 Task: Create a new field with title Stage with name TrendSetter with field type as Single-select and options as Not Started, In Progress and Complete.
Action: Mouse moved to (78, 266)
Screenshot: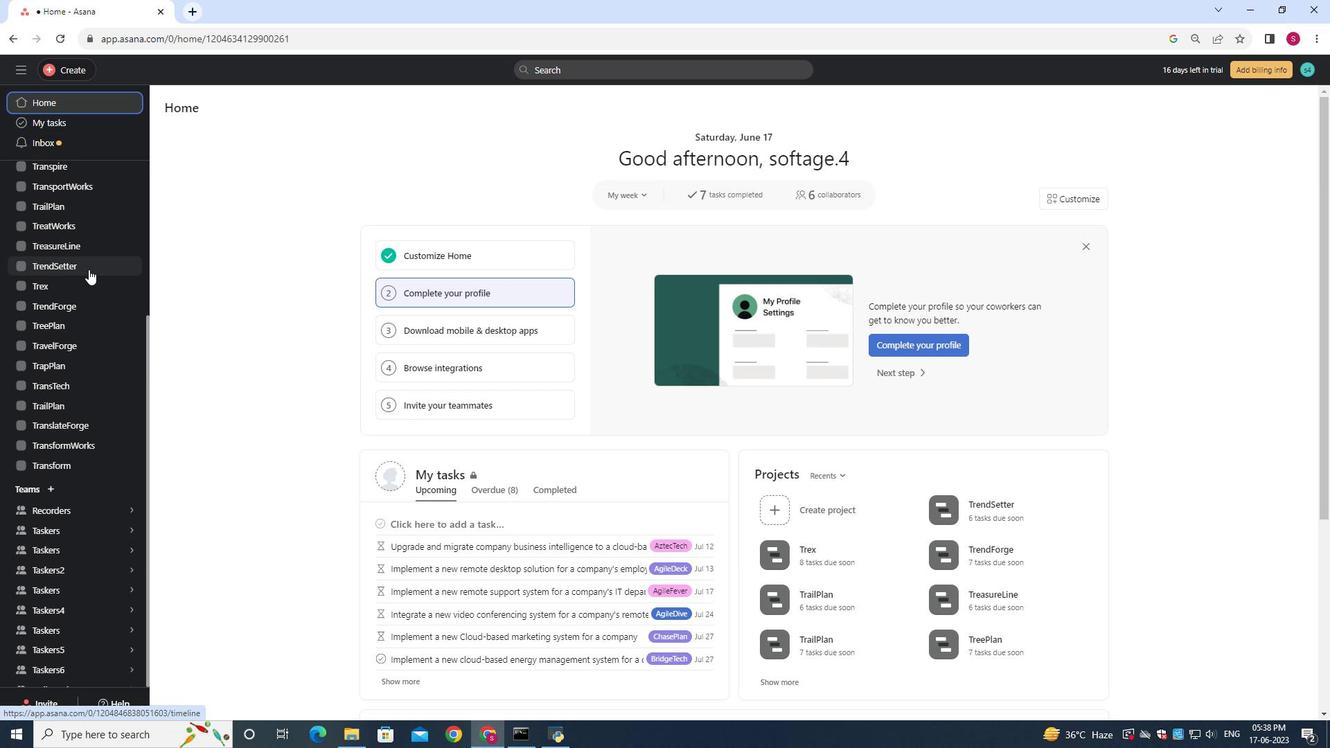 
Action: Mouse pressed left at (78, 266)
Screenshot: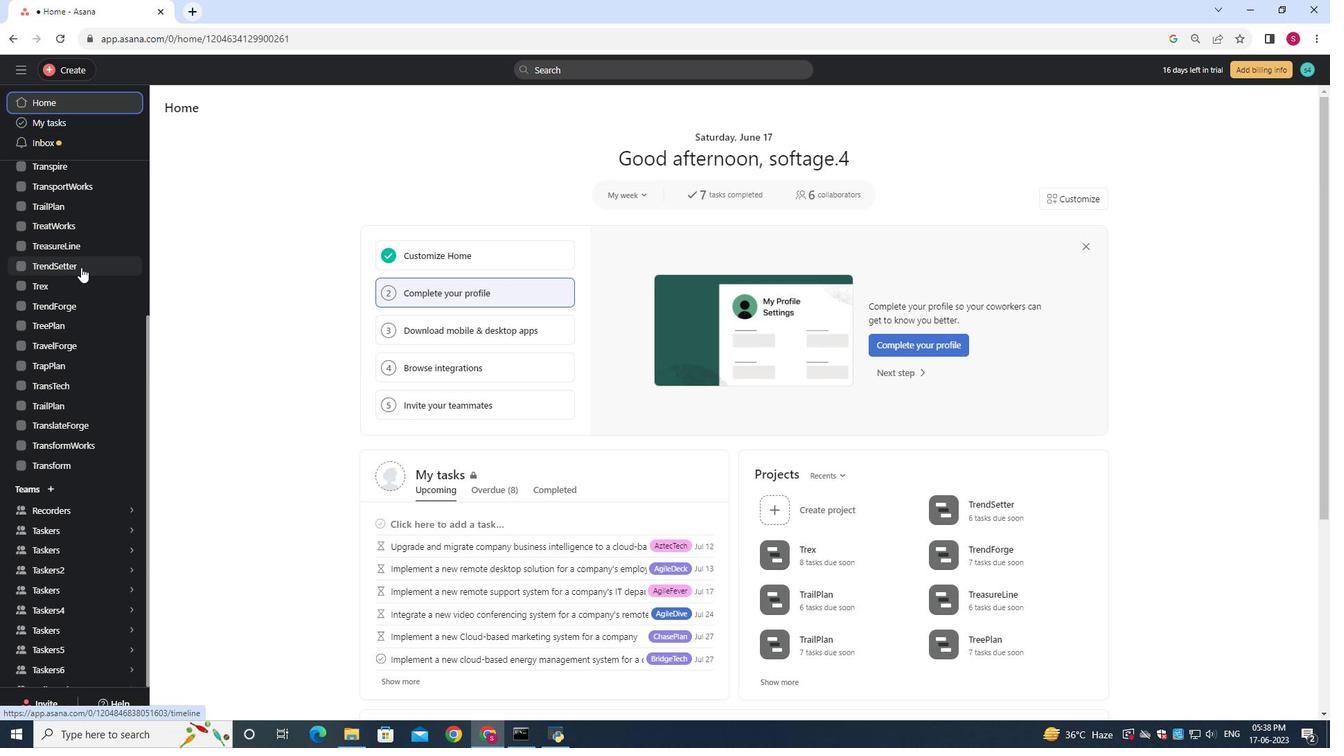 
Action: Mouse moved to (223, 136)
Screenshot: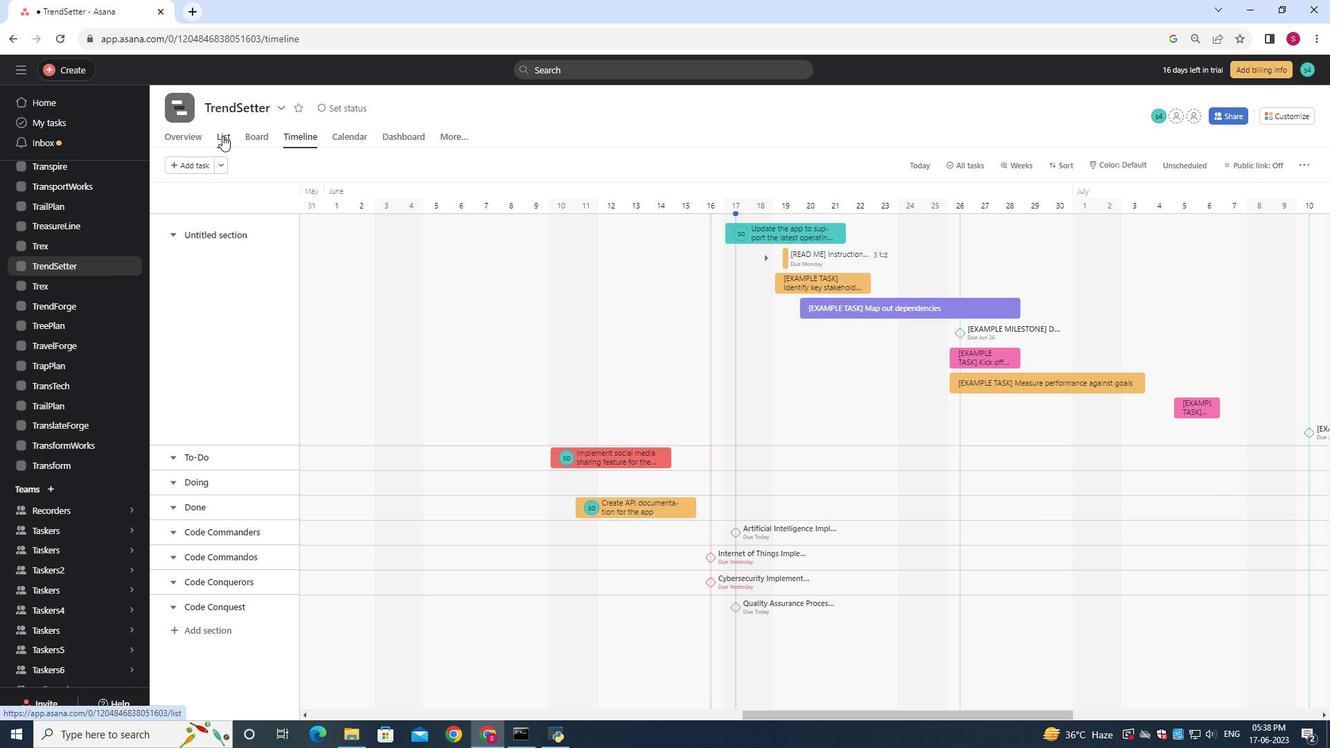 
Action: Mouse pressed left at (223, 136)
Screenshot: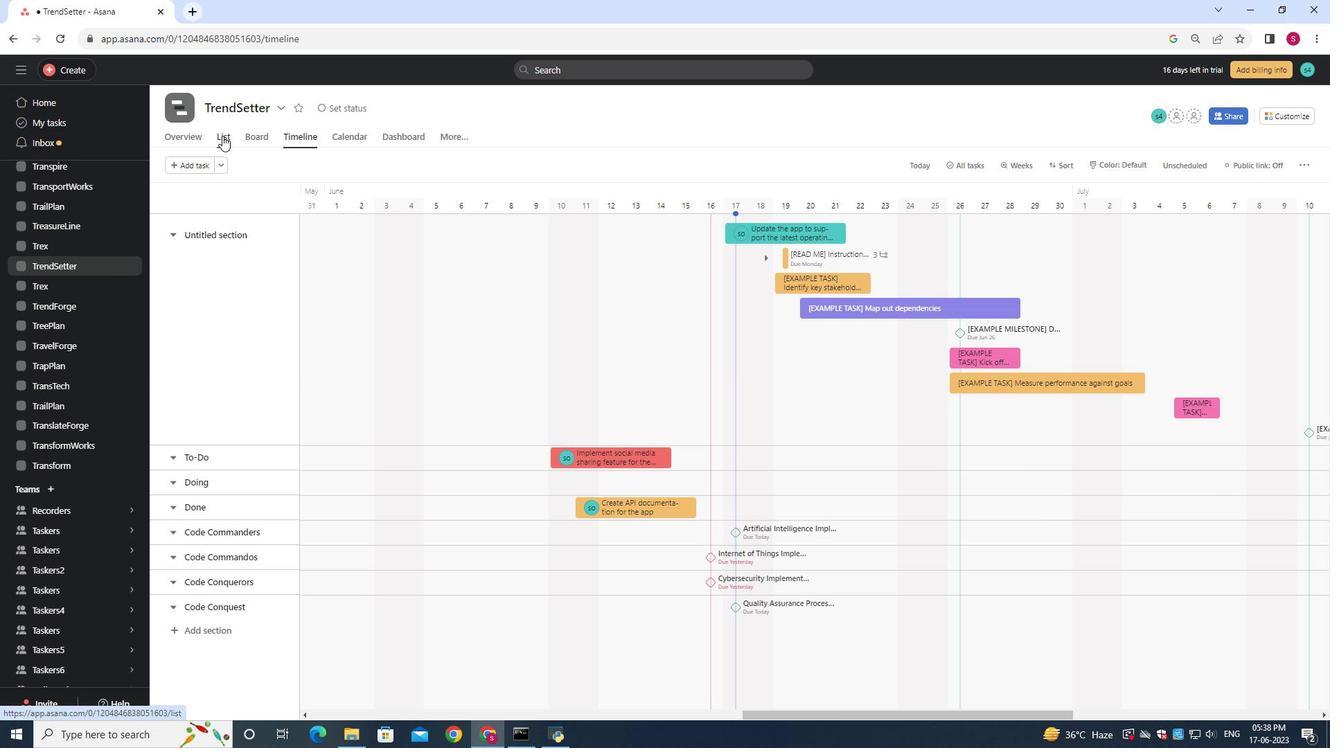 
Action: Mouse moved to (932, 193)
Screenshot: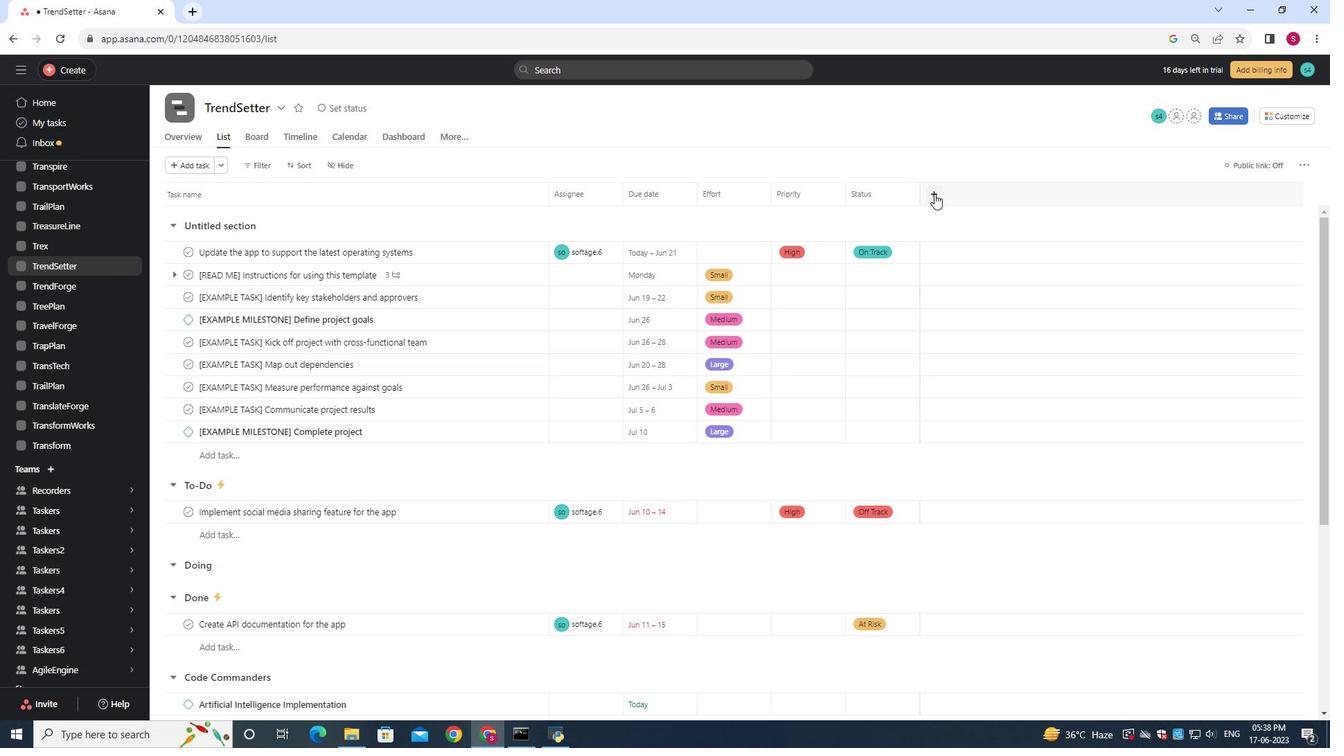 
Action: Mouse pressed left at (932, 193)
Screenshot: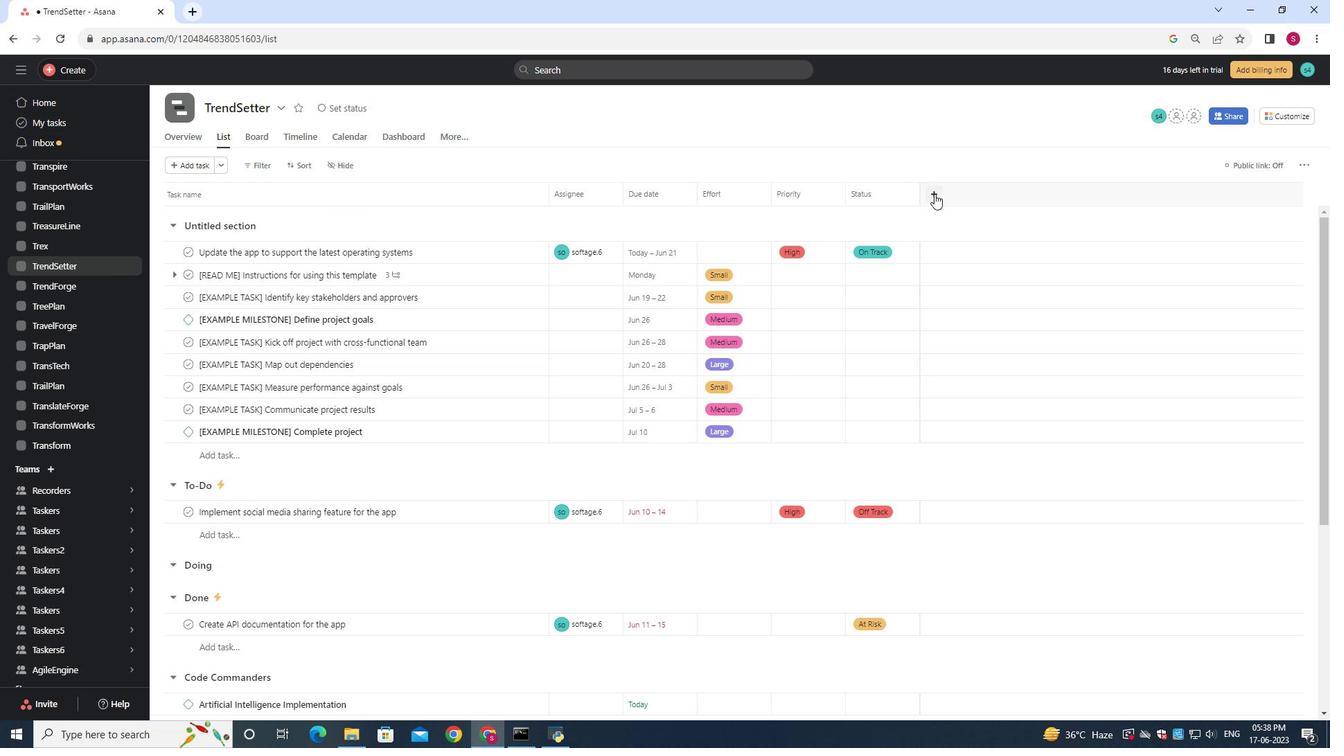 
Action: Mouse moved to (968, 337)
Screenshot: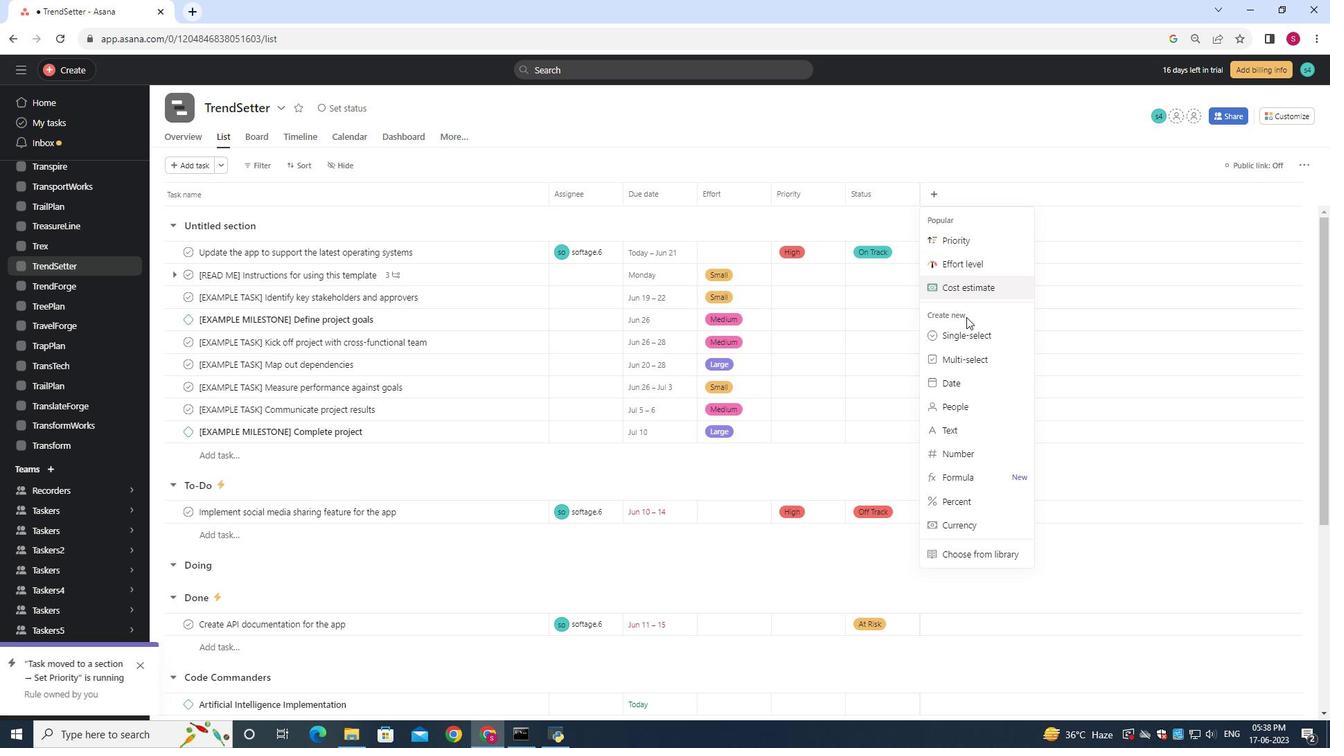
Action: Mouse pressed left at (968, 337)
Screenshot: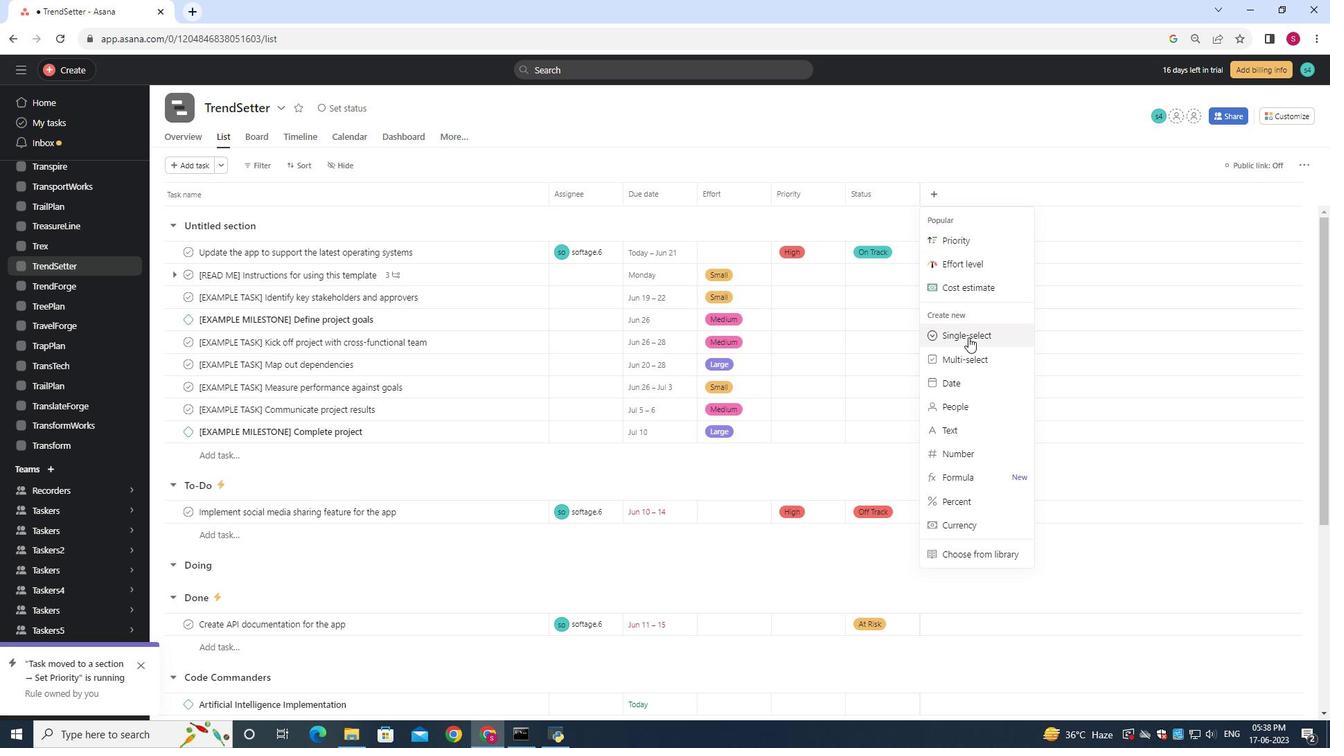 
Action: Mouse moved to (562, 203)
Screenshot: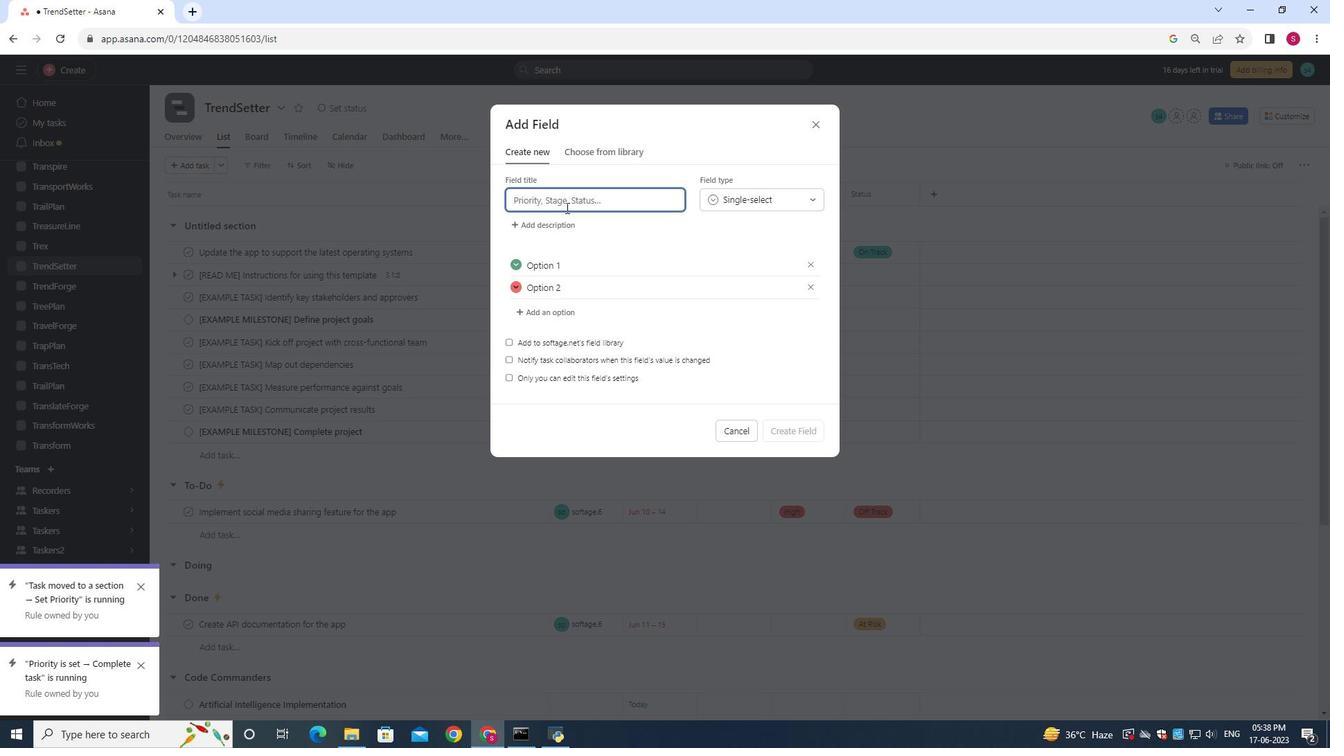 
Action: Key pressed <Key.shift><Key.shift><Key.shift><Key.shift><Key.shift><Key.shift><Key.shift><Key.shift><Key.shift><Key.shift><Key.shift><Key.shift><Key.shift><Key.shift><Key.shift><Key.shift><Key.shift><Key.shift><Key.shift><Key.shift><Key.shift><Key.shift><Key.shift><Key.shift><Key.shift><Key.shift><Key.shift><Key.shift><Key.shift><Key.shift><Key.shift><Key.shift><Key.shift><Key.shift><Key.shift><Key.shift><Key.shift><Key.shift><Key.shift><Key.shift><Key.shift><Key.shift><Key.shift><Key.shift><Key.shift><Key.shift><Key.shift><Key.shift><Key.shift><Key.shift><Key.shift><Key.shift><Key.shift><Key.shift><Key.shift><Key.shift><Key.shift><Key.shift><Key.shift><Key.shift><Key.shift><Key.shift><Key.shift><Key.shift><Key.shift><Key.shift><Key.shift><Key.shift><Key.shift><Key.shift><Key.shift><Key.shift><Key.shift><Key.shift><Key.shift><Key.shift><Key.shift><Key.shift><Key.shift><Key.shift><Key.shift><Key.shift><Key.shift><Key.shift><Key.shift><Key.shift><Key.shift><Key.shift><Key.shift><Key.shift><Key.shift><Key.shift><Key.shift><Key.shift><Key.shift><Key.shift><Key.shift><Key.shift><Key.shift><Key.shift><Key.shift><Key.shift><Key.shift><Key.shift><Key.shift><Key.shift><Key.shift><Key.shift><Key.shift><Key.shift><Key.shift><Key.shift><Key.shift><Key.shift><Key.shift><Key.shift><Key.shift><Key.shift><Key.shift><Key.shift><Key.shift><Key.shift><Key.shift><Key.shift><Key.shift><Key.shift><Key.shift><Key.shift><Key.shift><Key.shift><Key.shift><Key.shift><Key.shift><Key.shift><Key.shift>S<Key.shift><Key.backspace>Trend<Key.shift>Setter
Screenshot: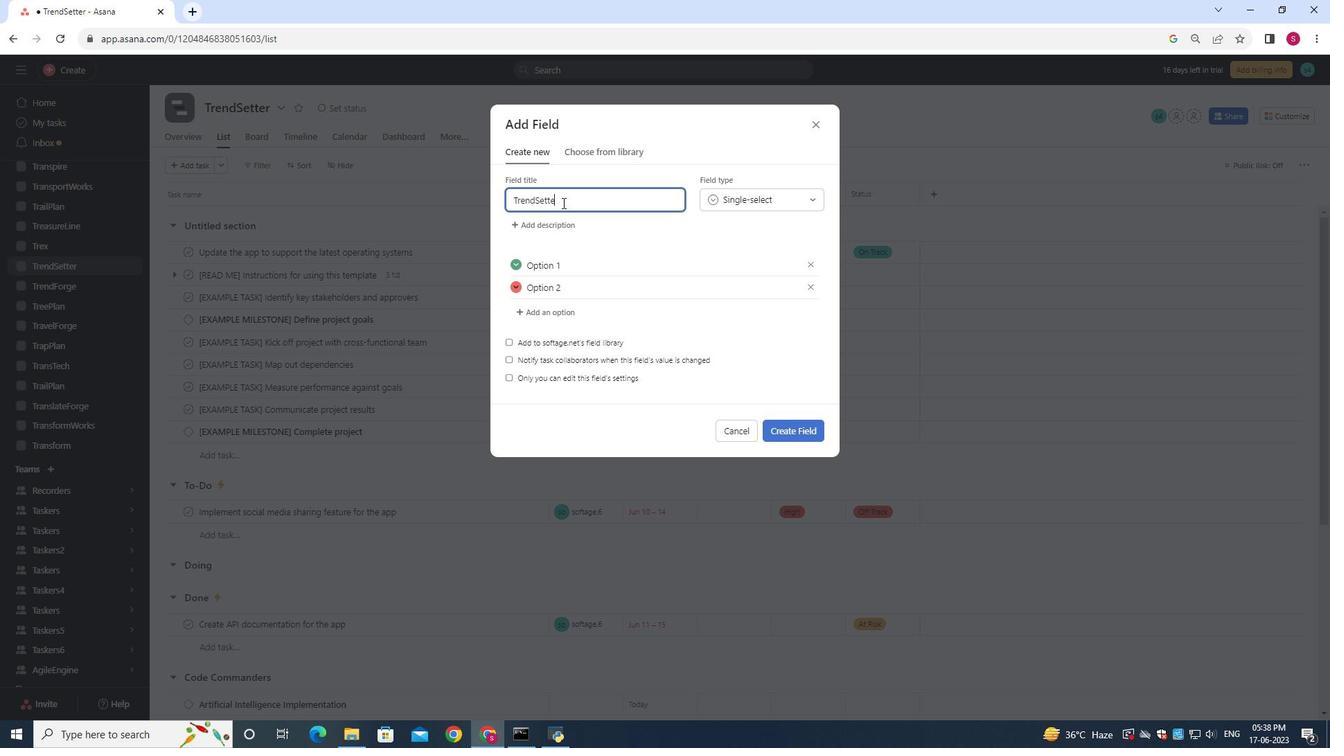 
Action: Mouse moved to (810, 266)
Screenshot: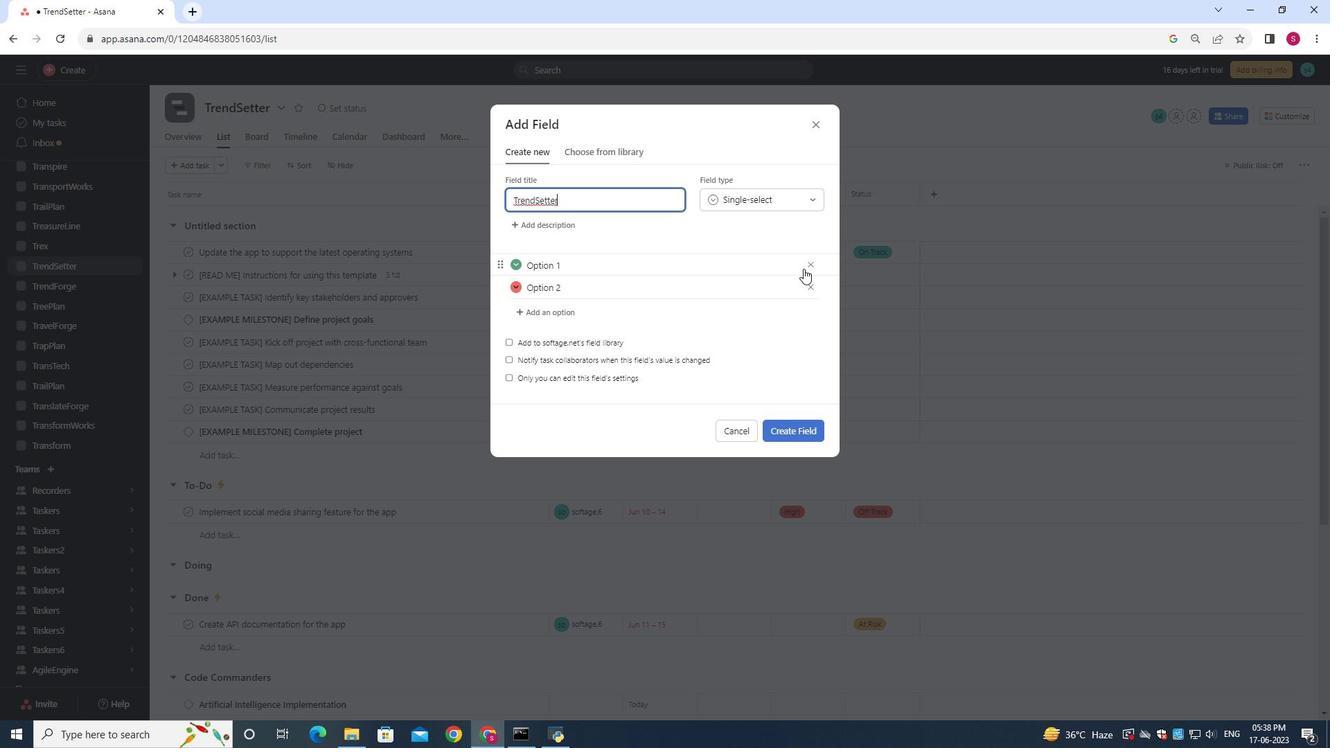 
Action: Mouse pressed left at (810, 266)
Screenshot: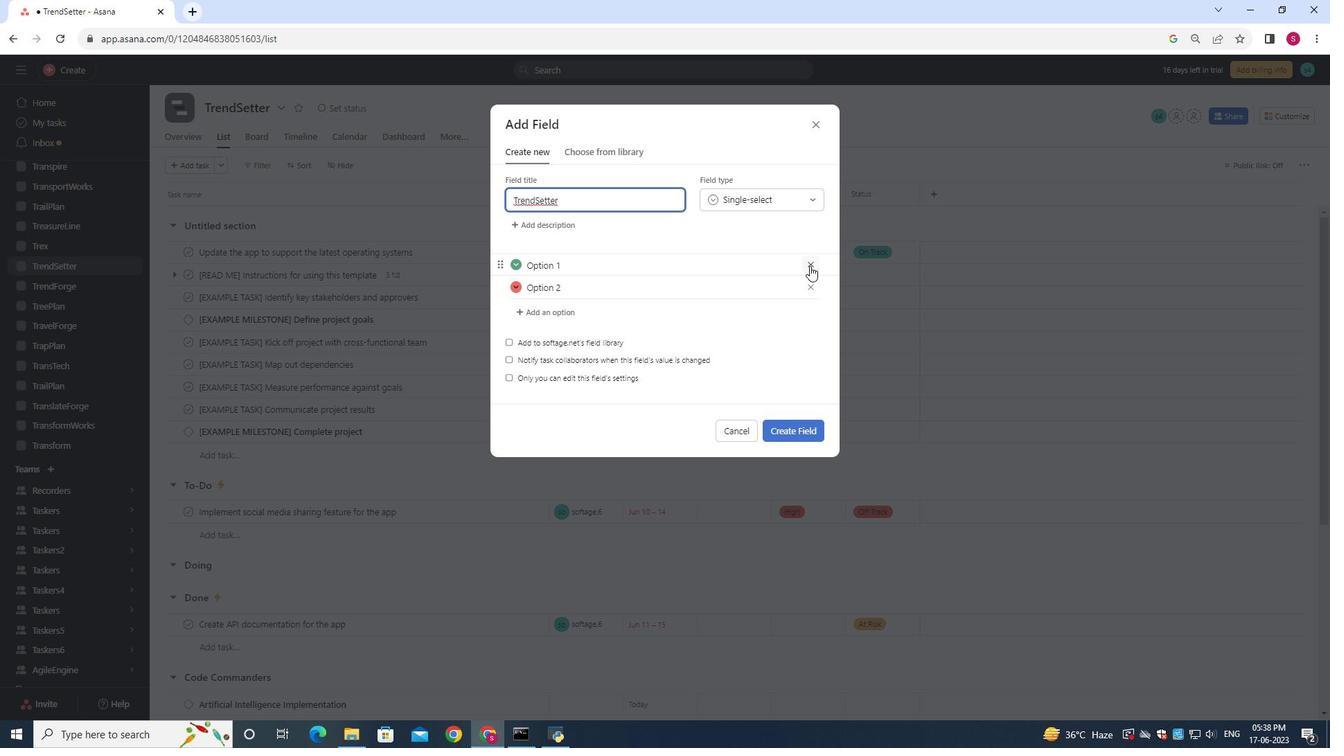 
Action: Mouse moved to (812, 261)
Screenshot: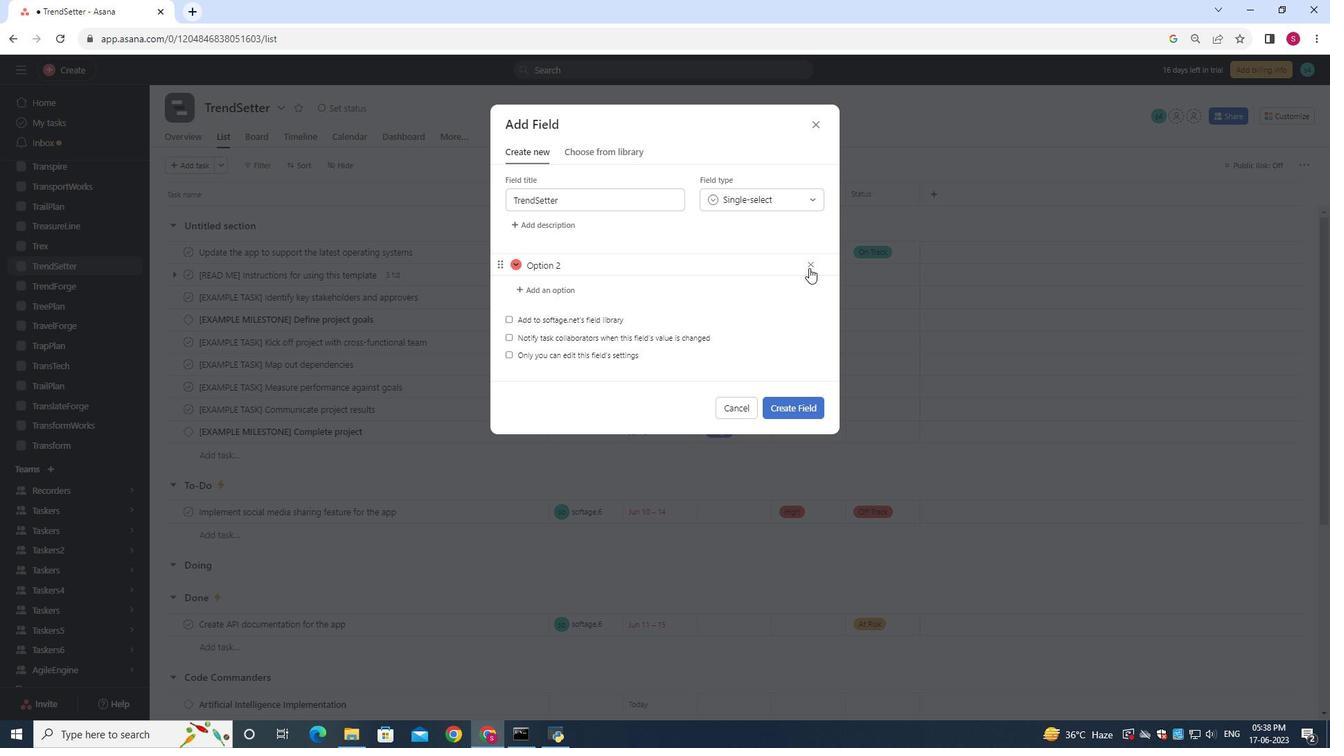 
Action: Mouse pressed left at (812, 261)
Screenshot: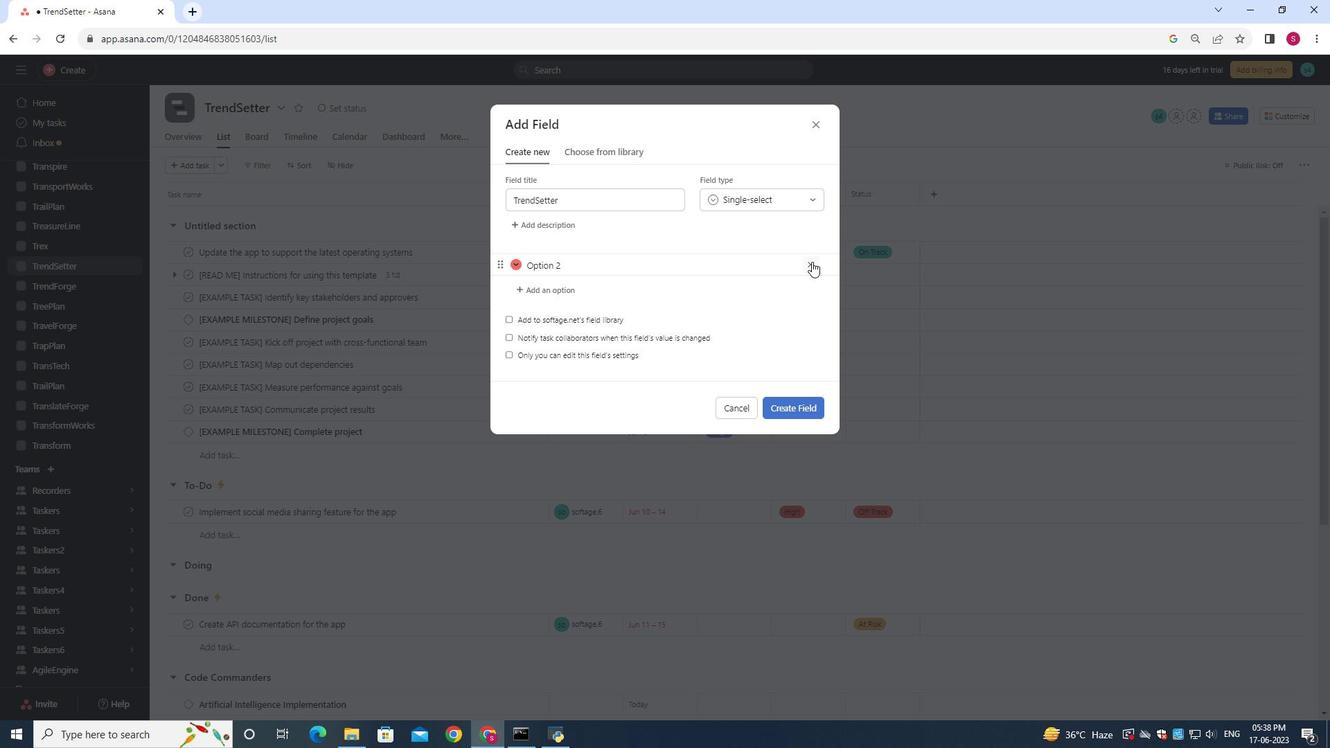 
Action: Mouse moved to (557, 293)
Screenshot: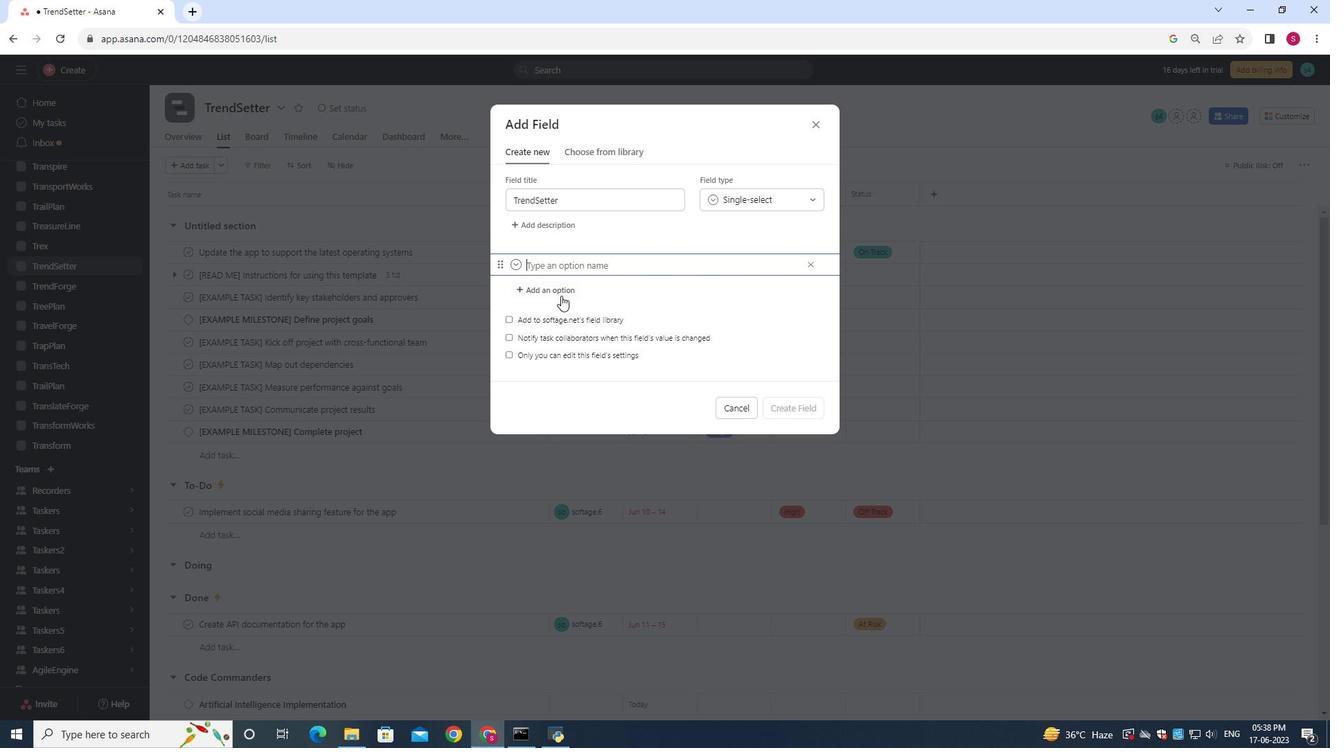
Action: Mouse pressed left at (557, 293)
Screenshot: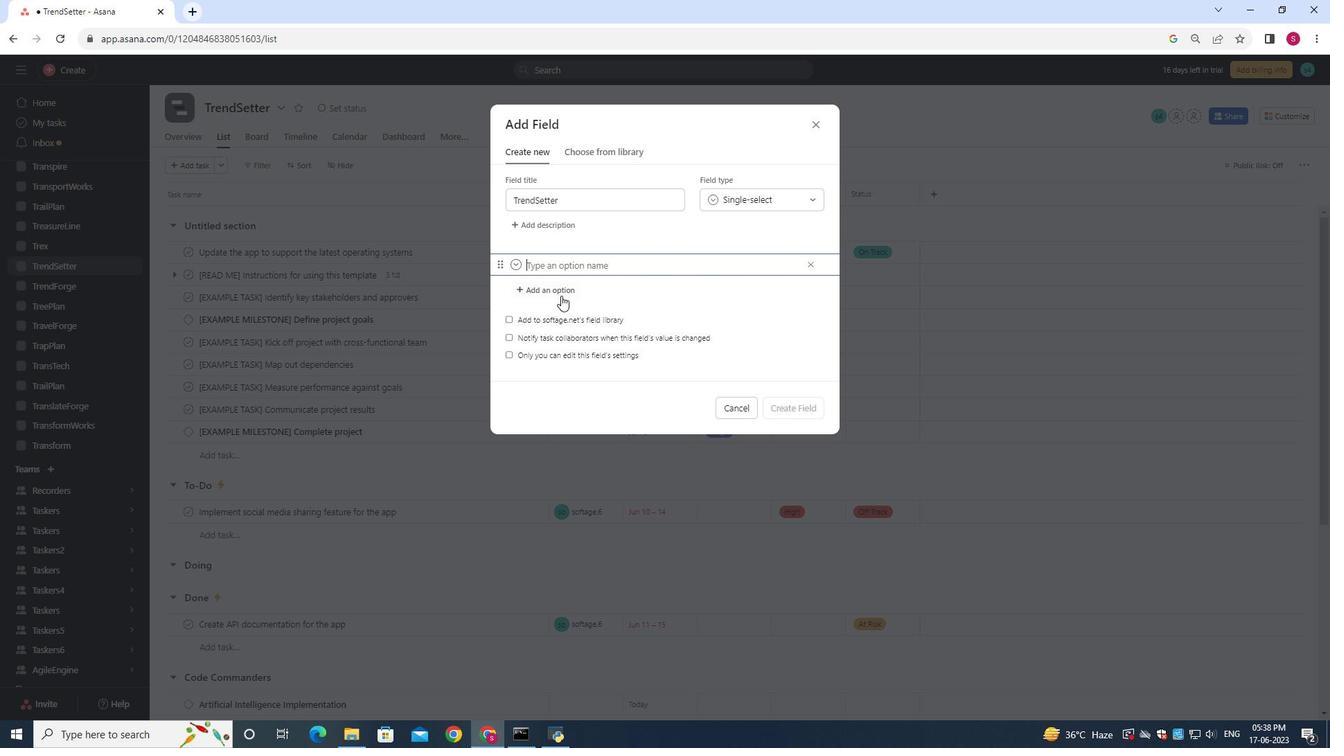 
Action: Mouse moved to (566, 266)
Screenshot: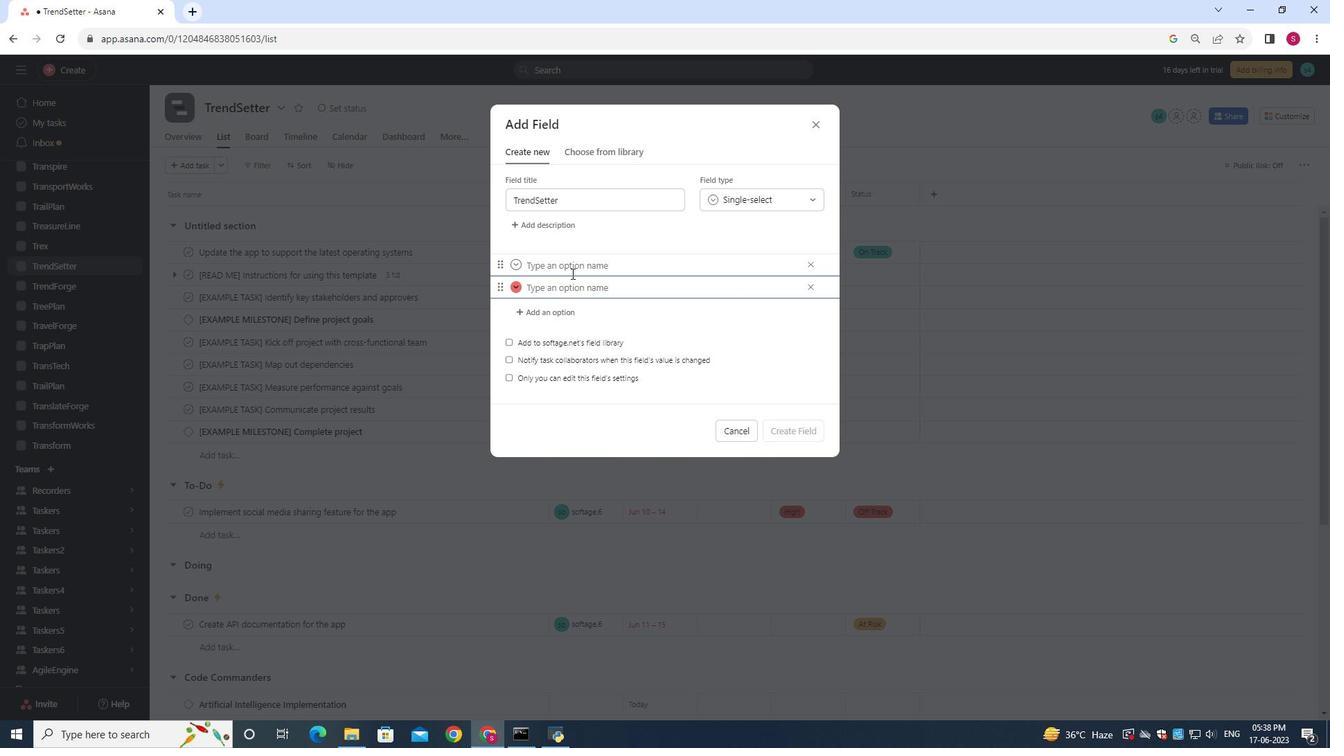
Action: Mouse pressed left at (566, 266)
Screenshot: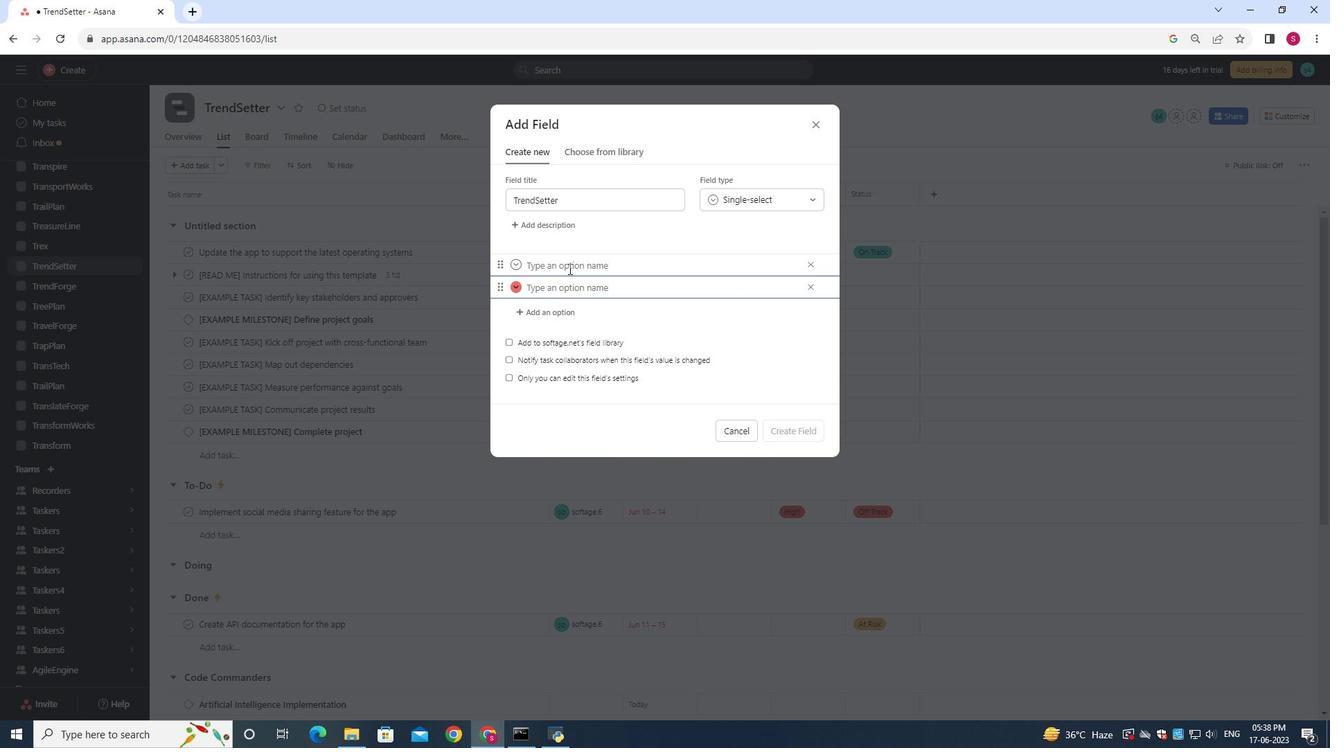 
Action: Mouse moved to (567, 266)
Screenshot: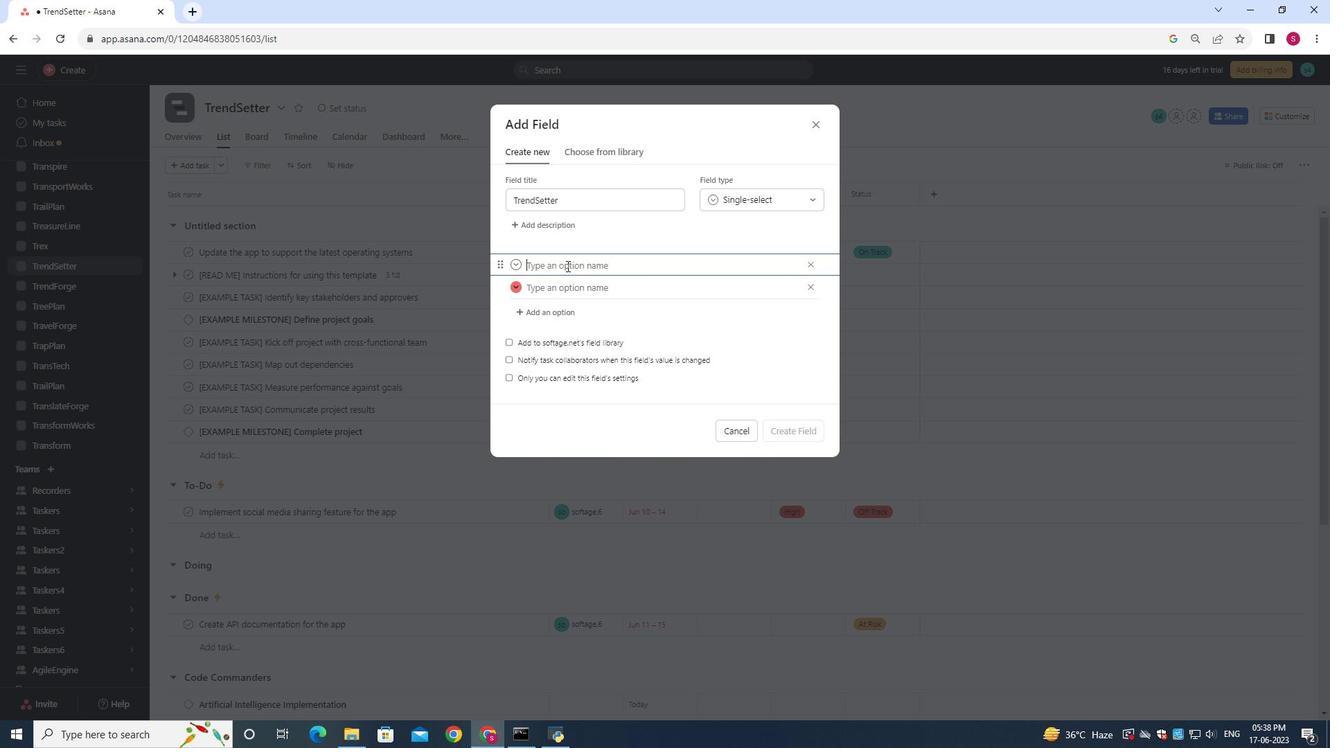 
Action: Key pressed <Key.shift>Started
Screenshot: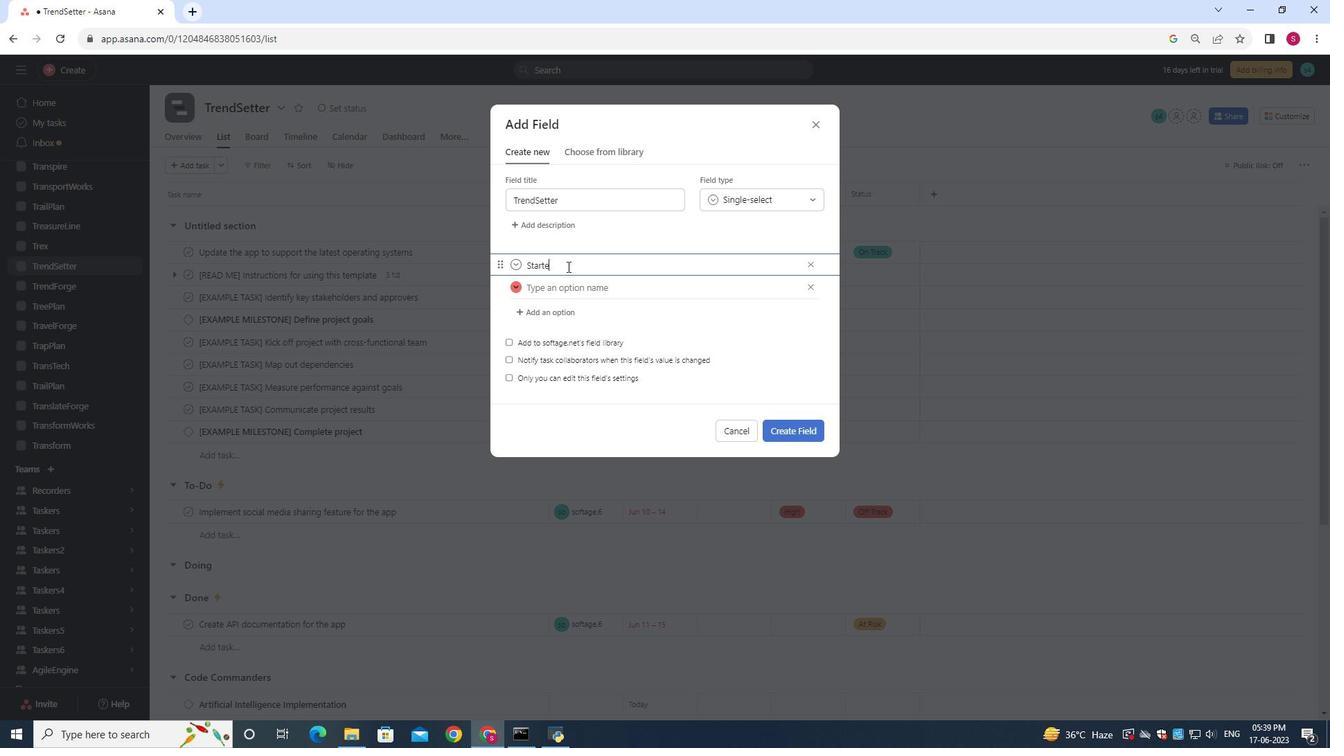
Action: Mouse moved to (561, 294)
Screenshot: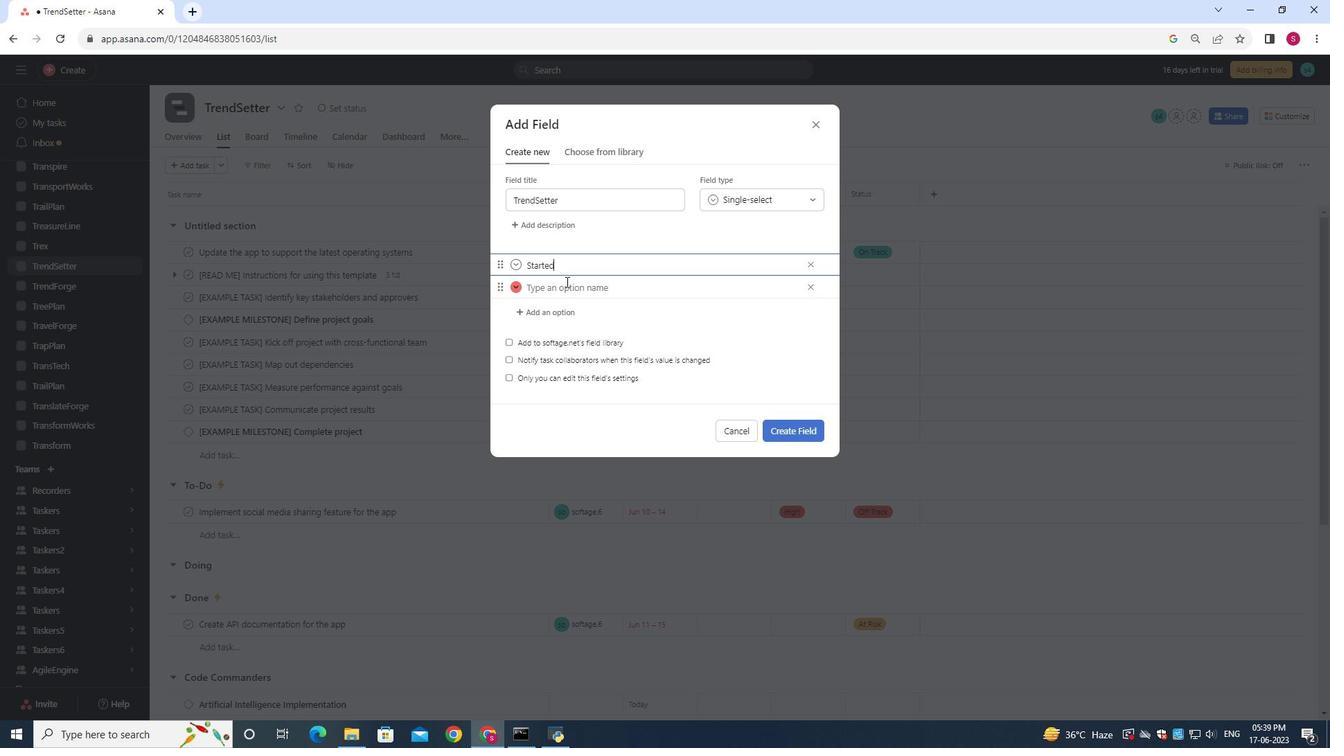
Action: Mouse pressed left at (561, 294)
Screenshot: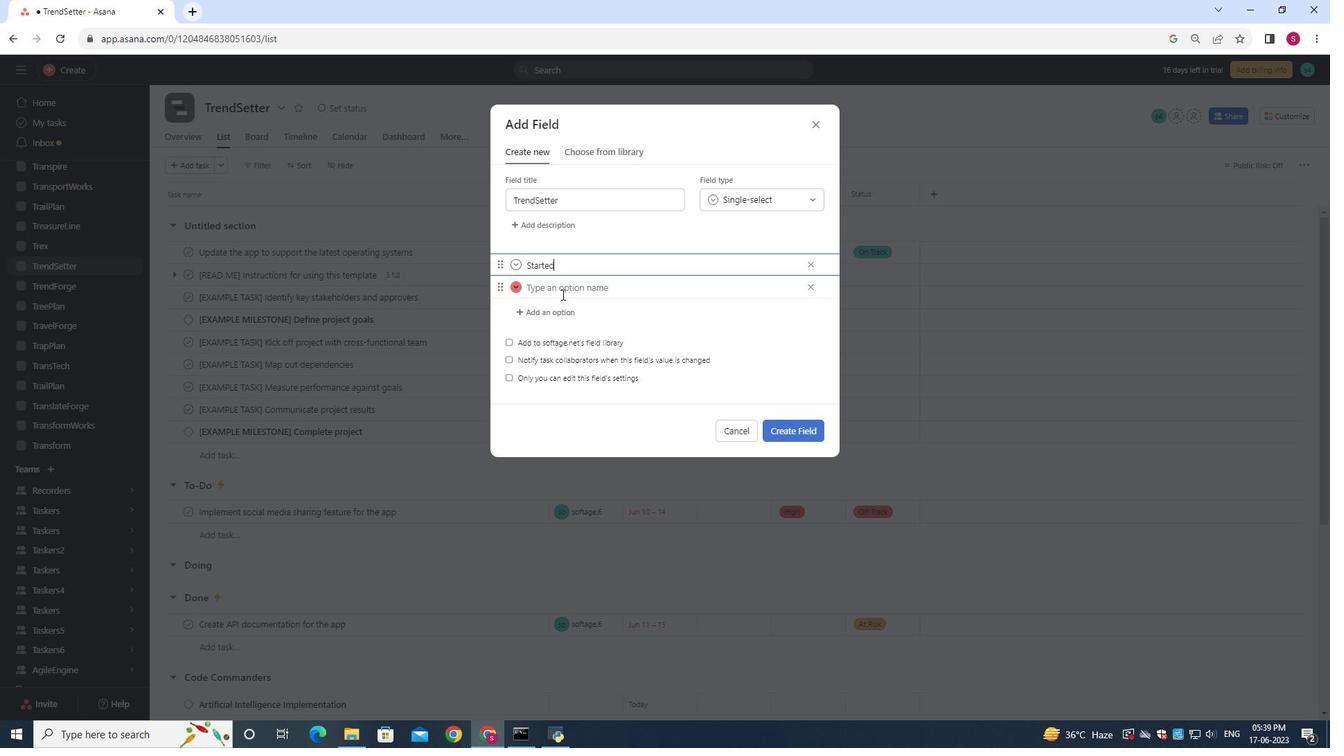 
Action: Key pressed <Key.shift><Key.shift><Key.shift><Key.shift><Key.shift><Key.shift>Progress
Screenshot: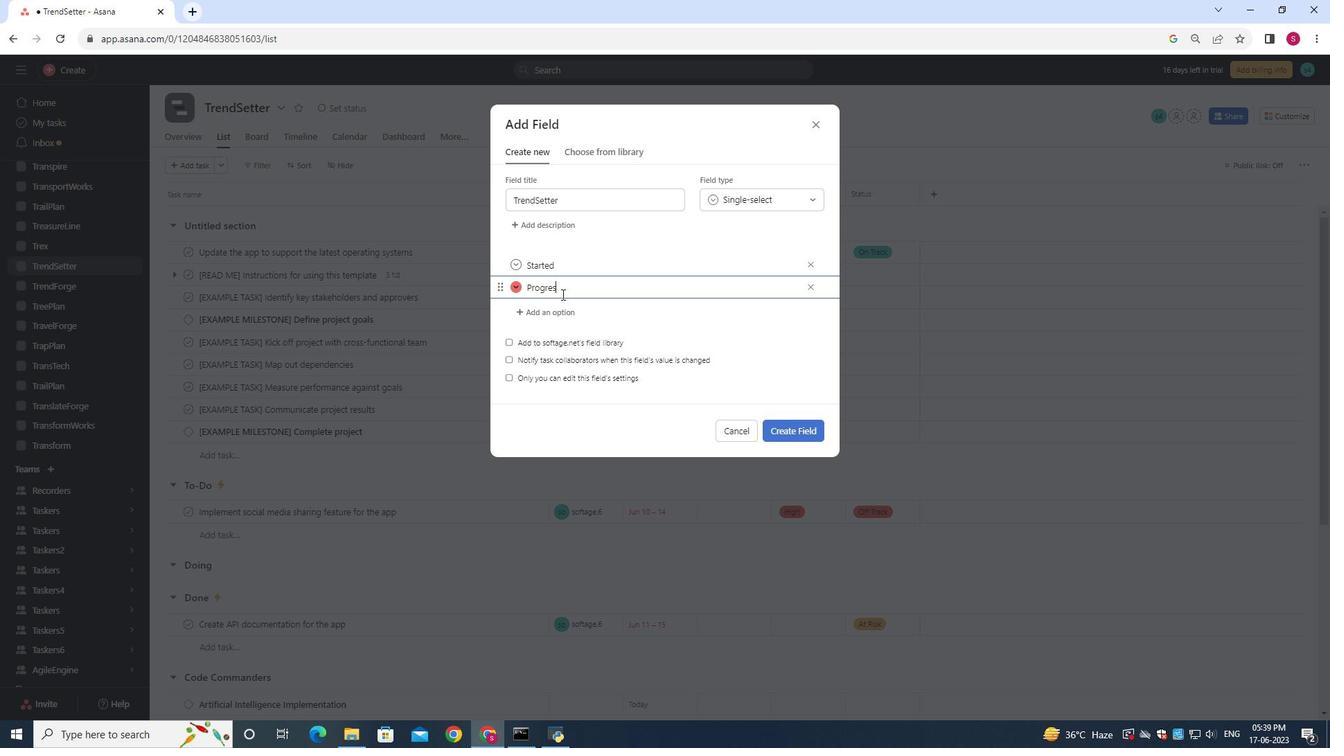 
Action: Mouse moved to (516, 306)
Screenshot: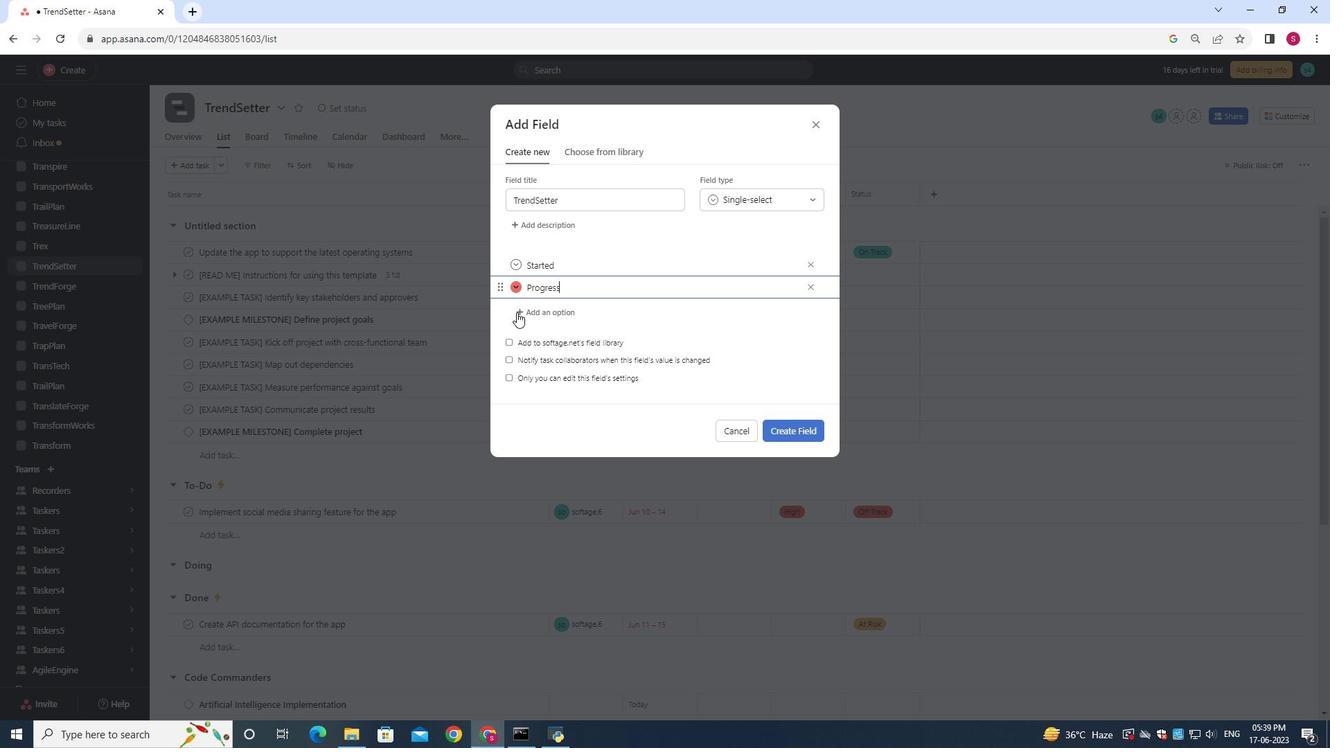 
Action: Mouse pressed left at (516, 306)
Screenshot: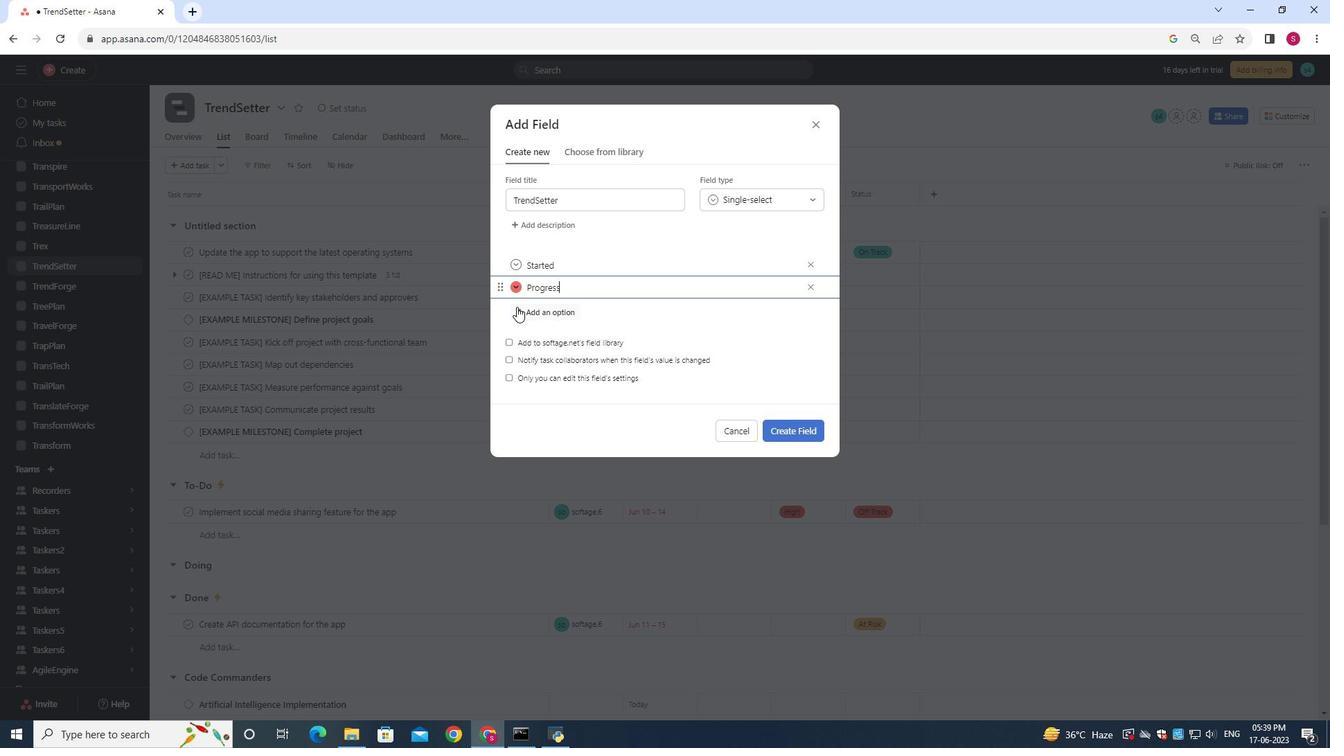 
Action: Mouse moved to (517, 306)
Screenshot: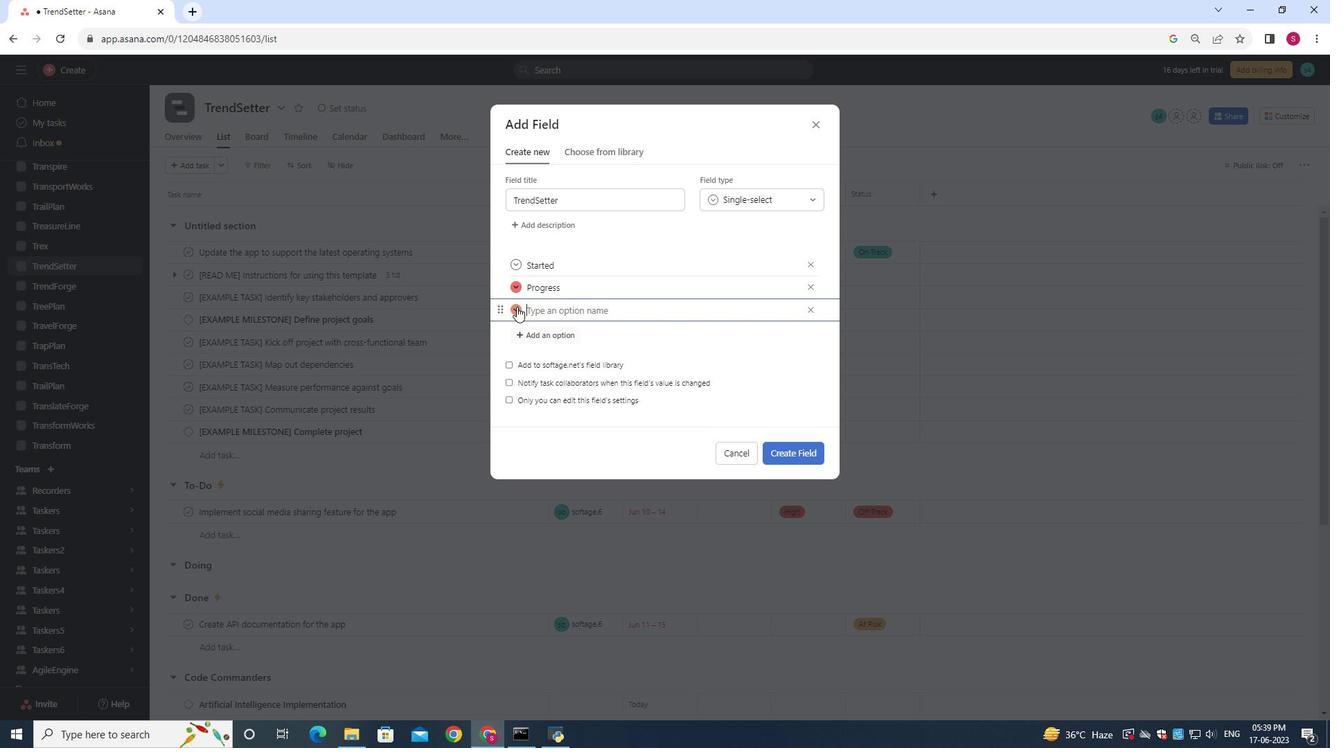 
Action: Key pressed <Key.shift>Complete
Screenshot: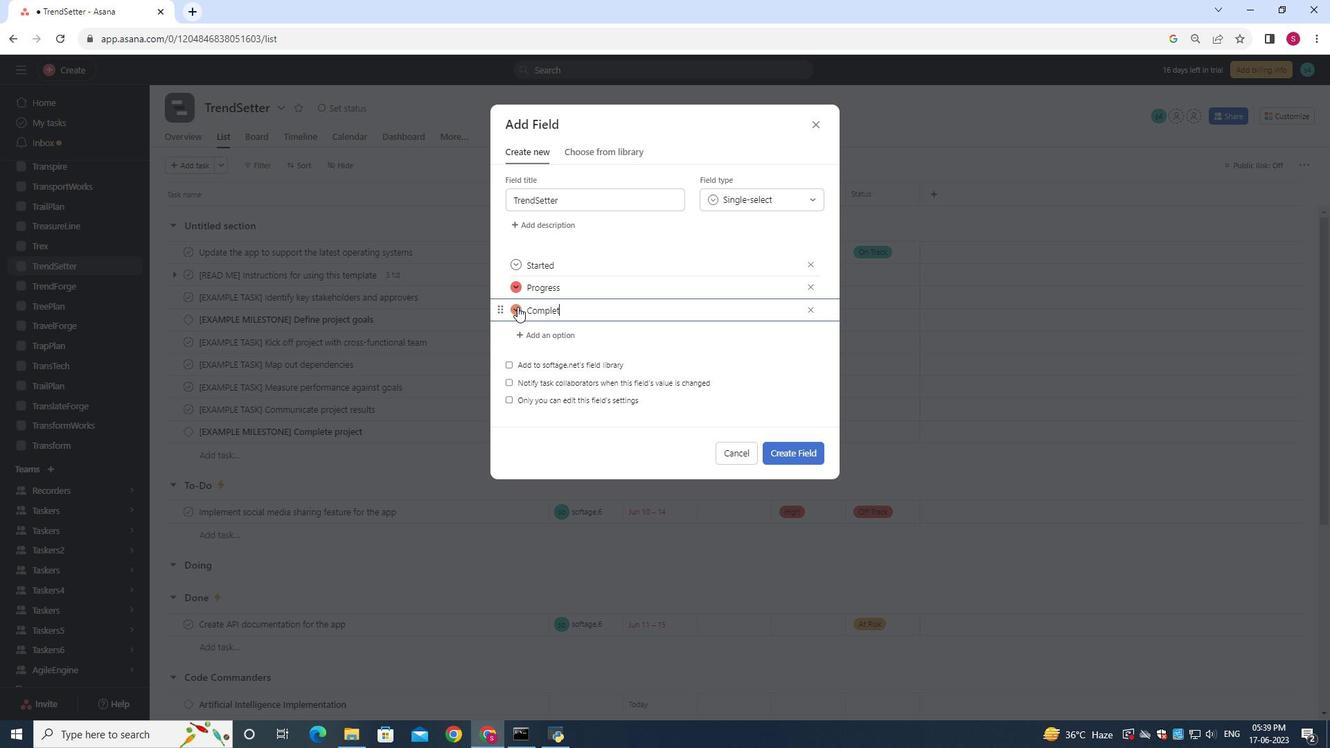 
Action: Mouse moved to (753, 197)
Screenshot: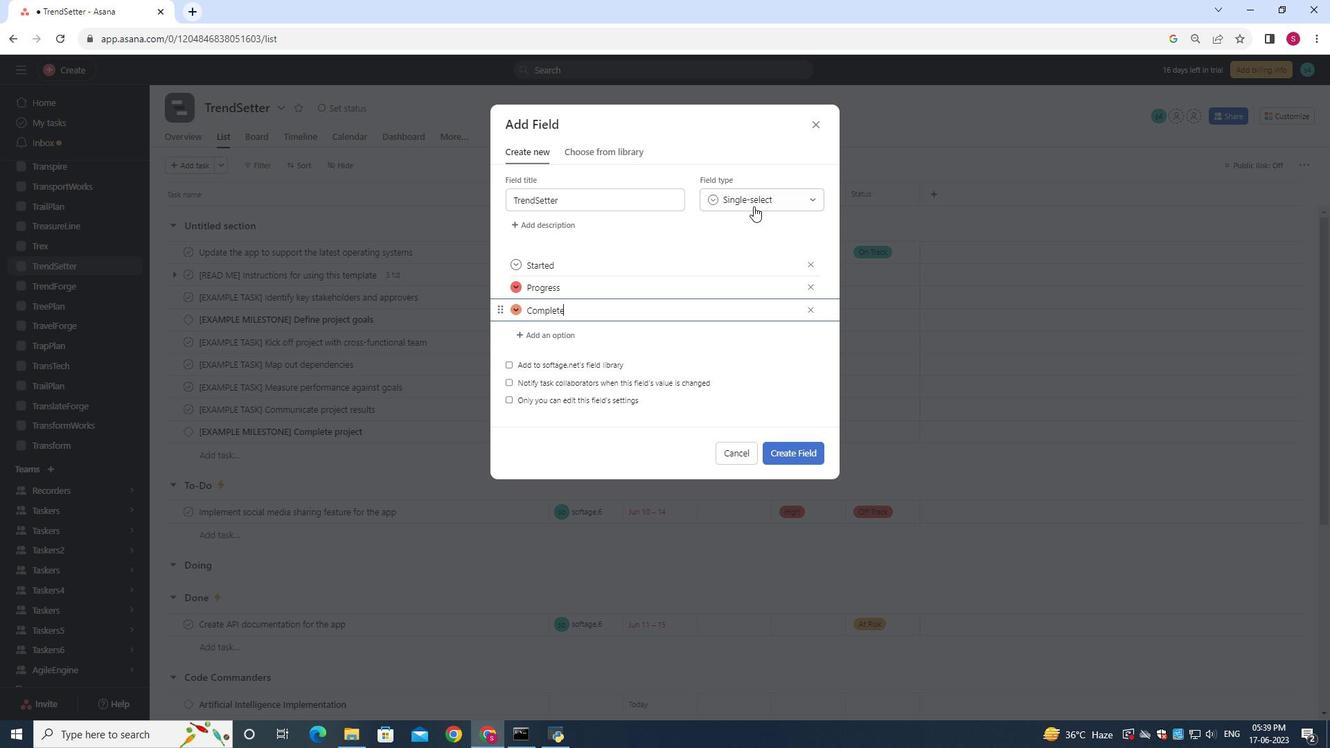 
Action: Mouse pressed left at (753, 197)
Screenshot: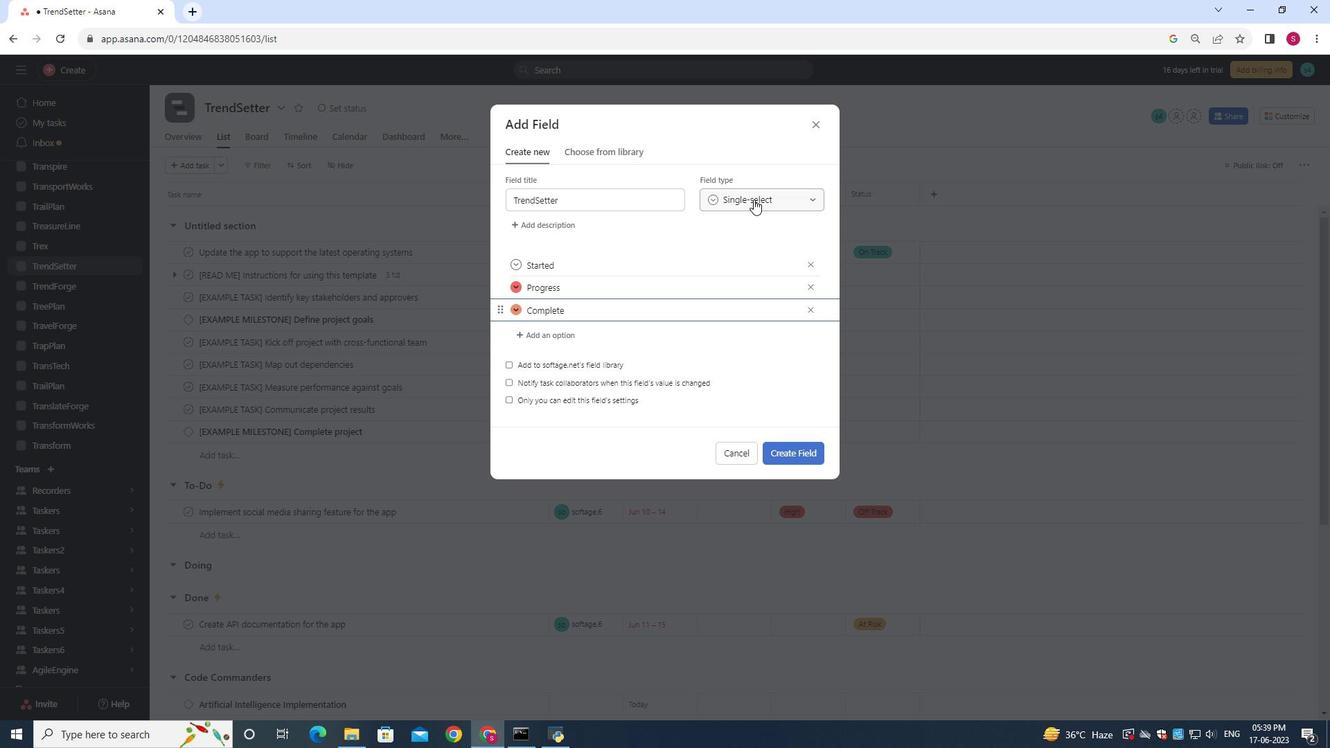 
Action: Mouse moved to (752, 224)
Screenshot: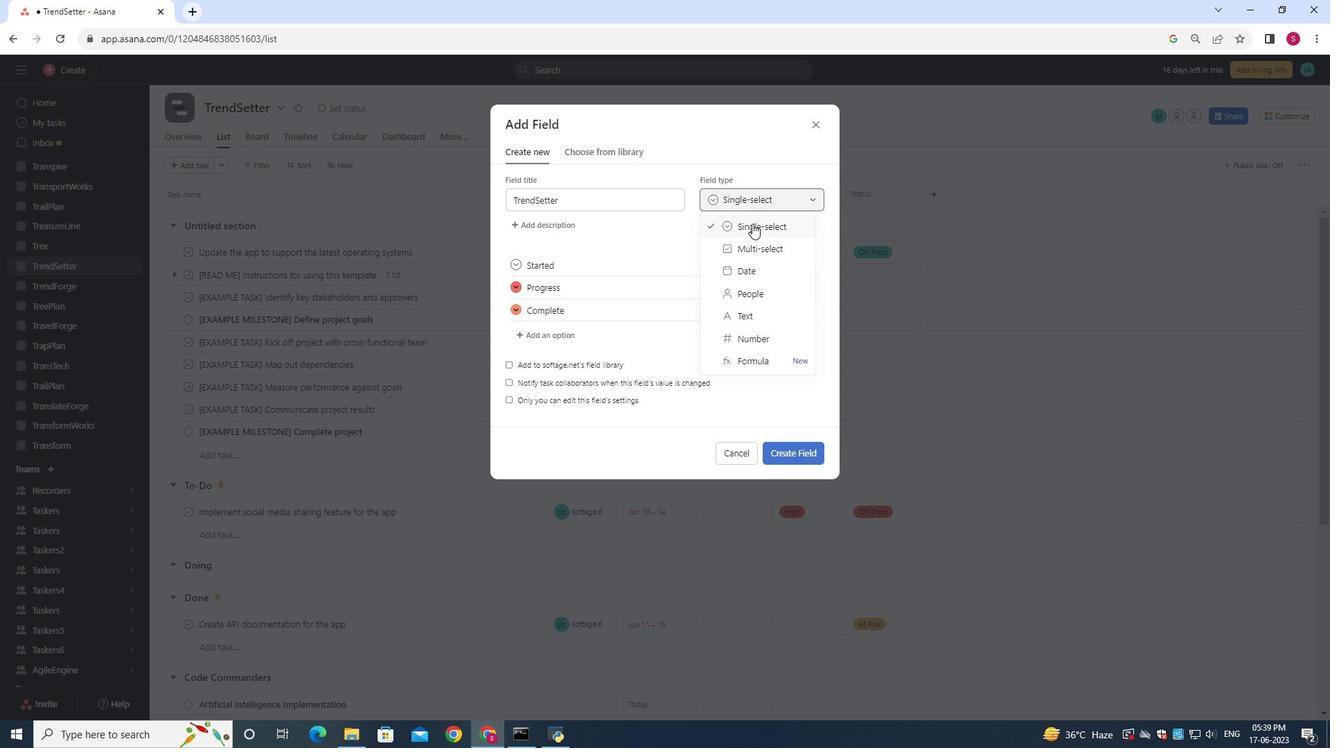 
Action: Mouse pressed left at (752, 224)
Screenshot: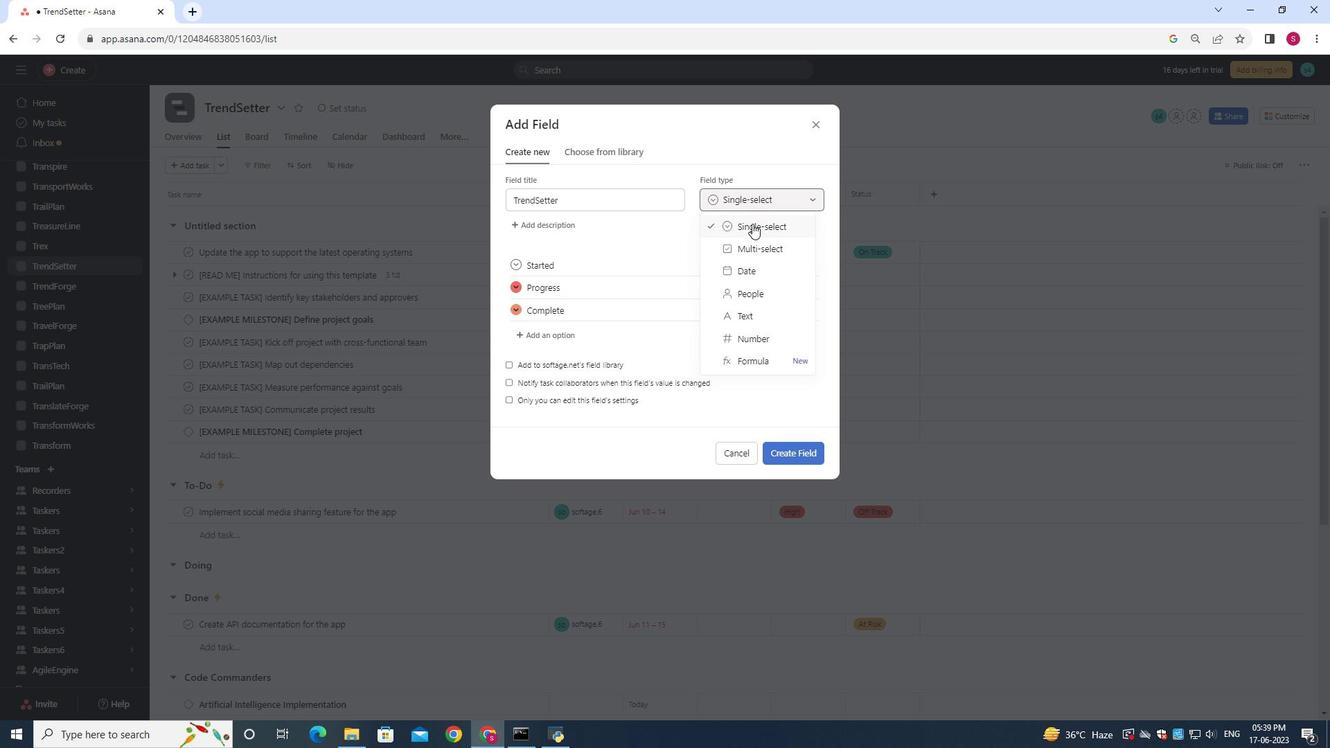 
Action: Mouse moved to (798, 445)
Screenshot: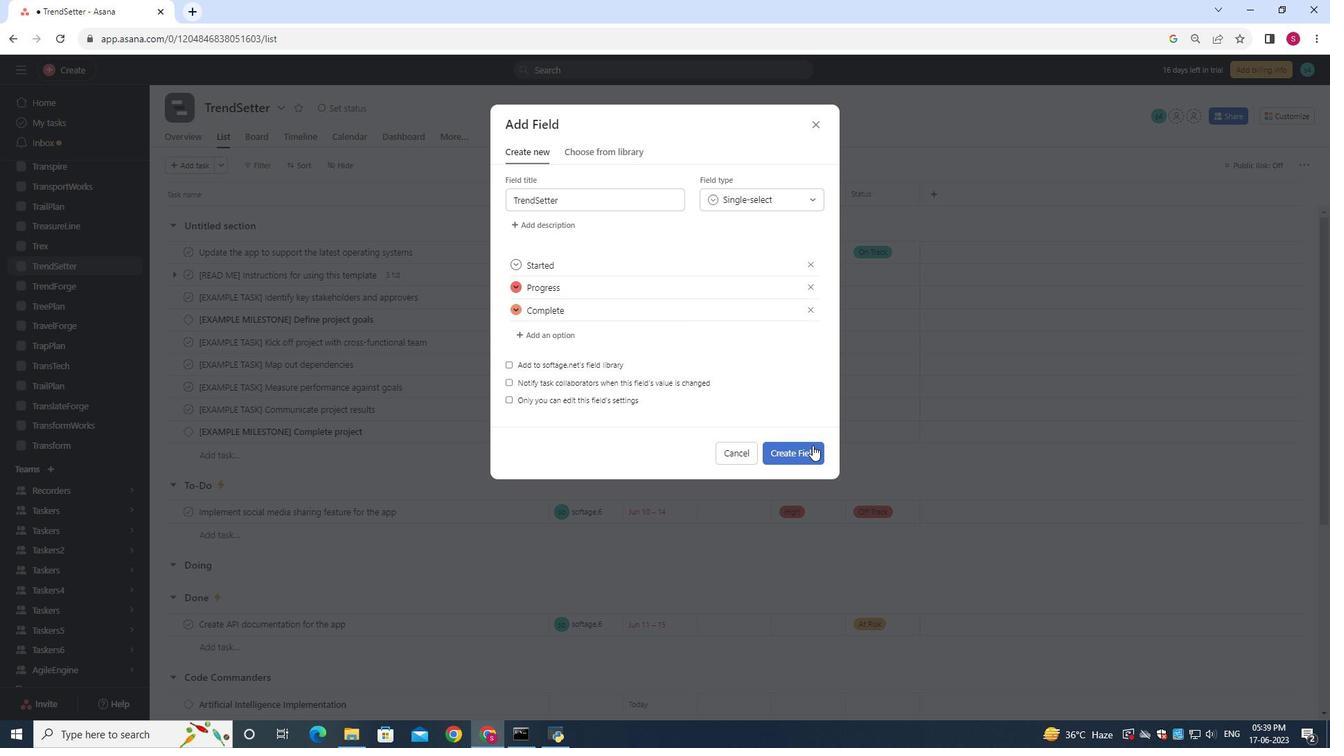 
Action: Mouse pressed left at (798, 445)
Screenshot: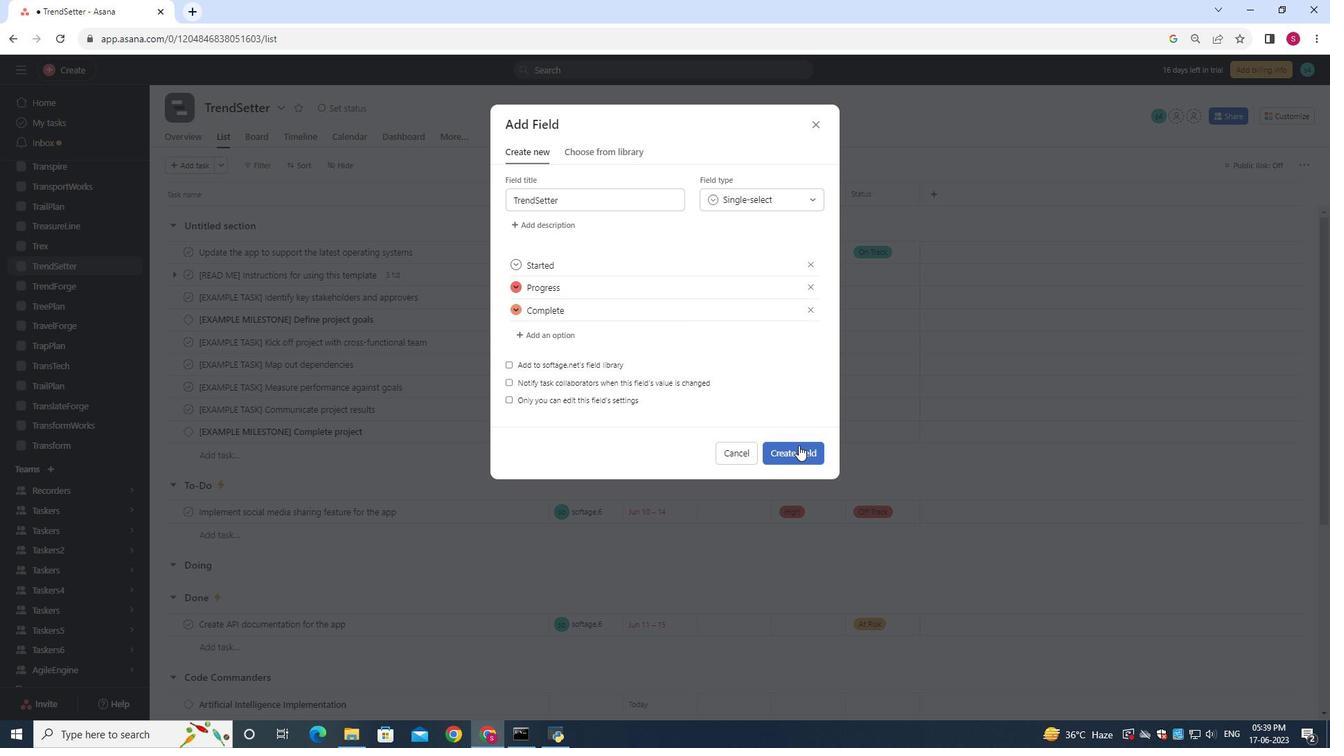 
